 Task: Sort posts by latest.
Action: Mouse moved to (322, 80)
Screenshot: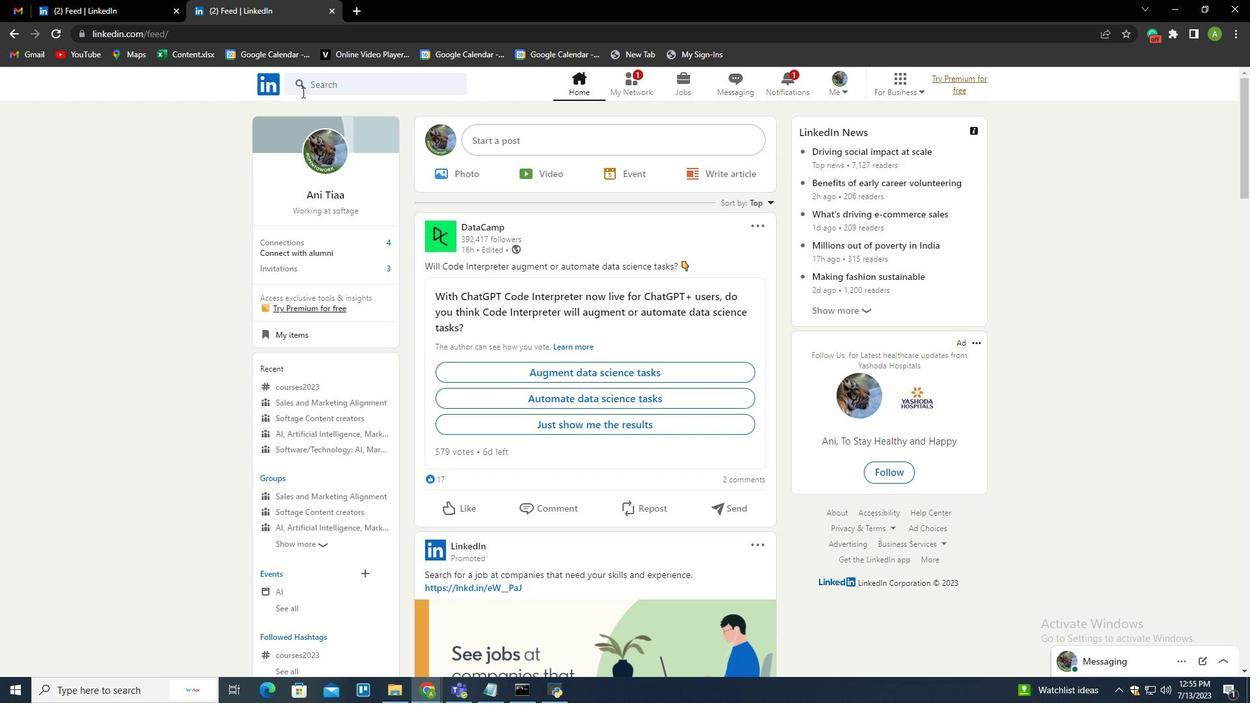 
Action: Mouse pressed left at (322, 80)
Screenshot: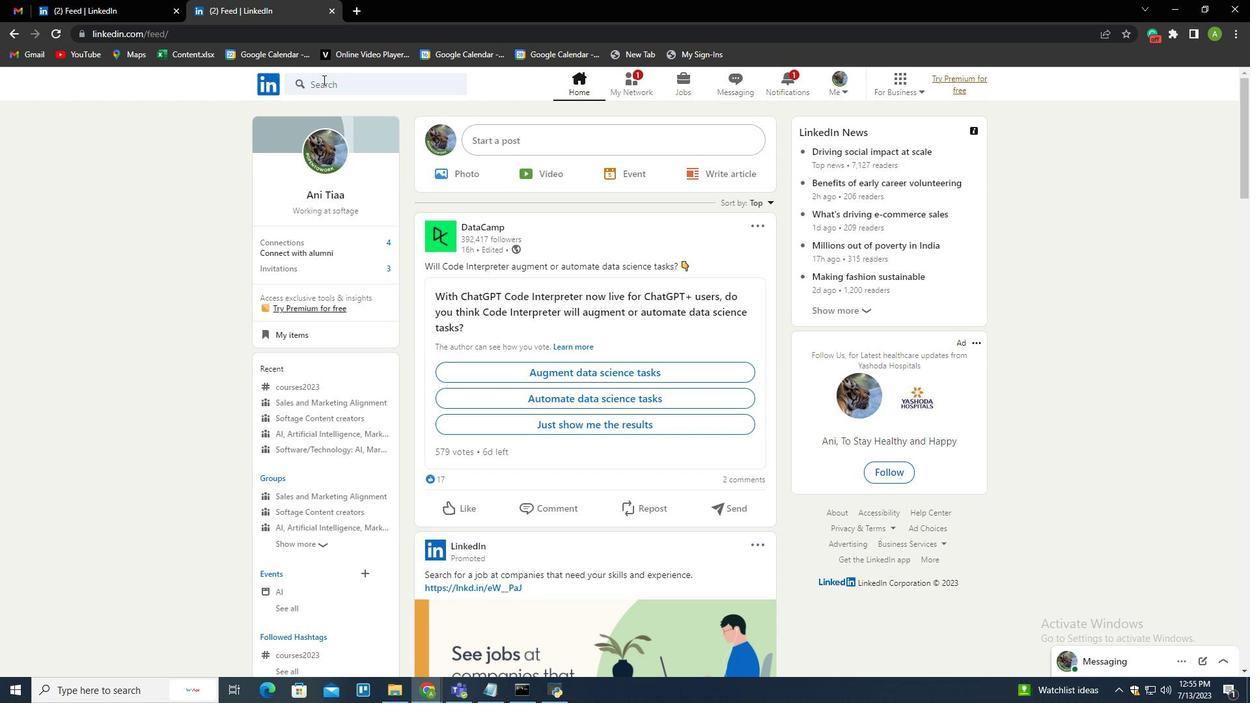 
Action: Mouse moved to (346, 191)
Screenshot: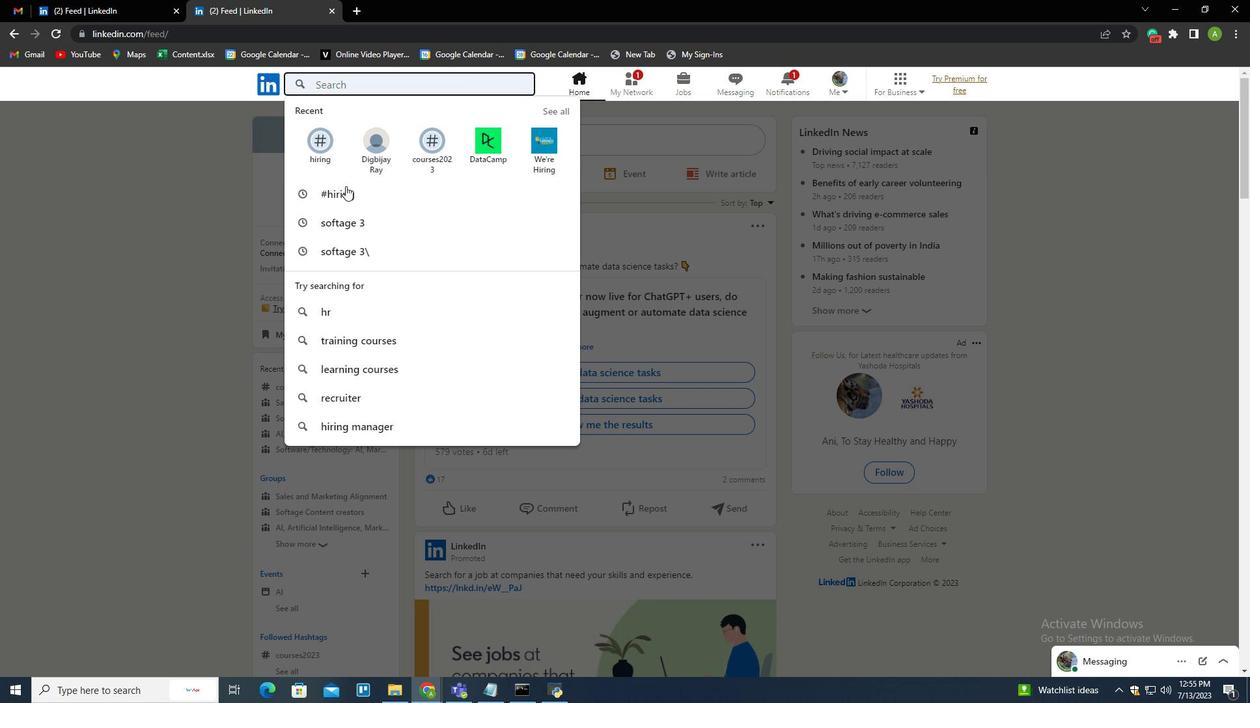 
Action: Mouse pressed left at (346, 191)
Screenshot: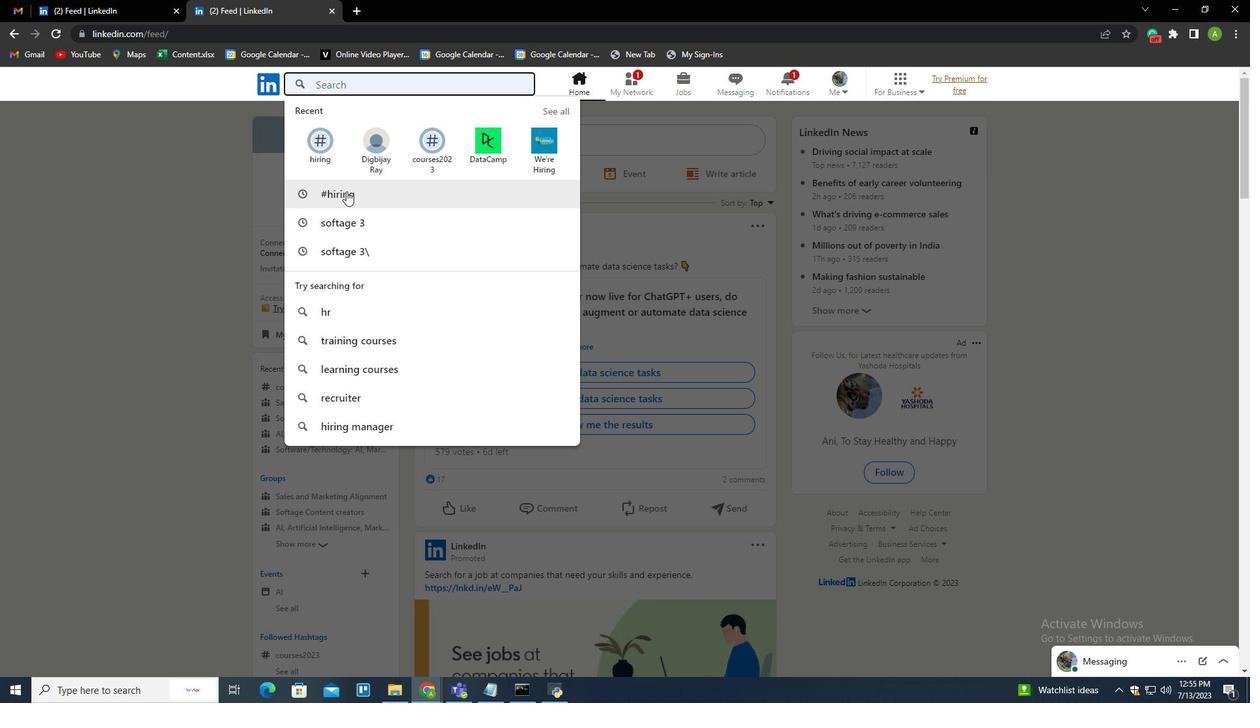 
Action: Mouse moved to (284, 125)
Screenshot: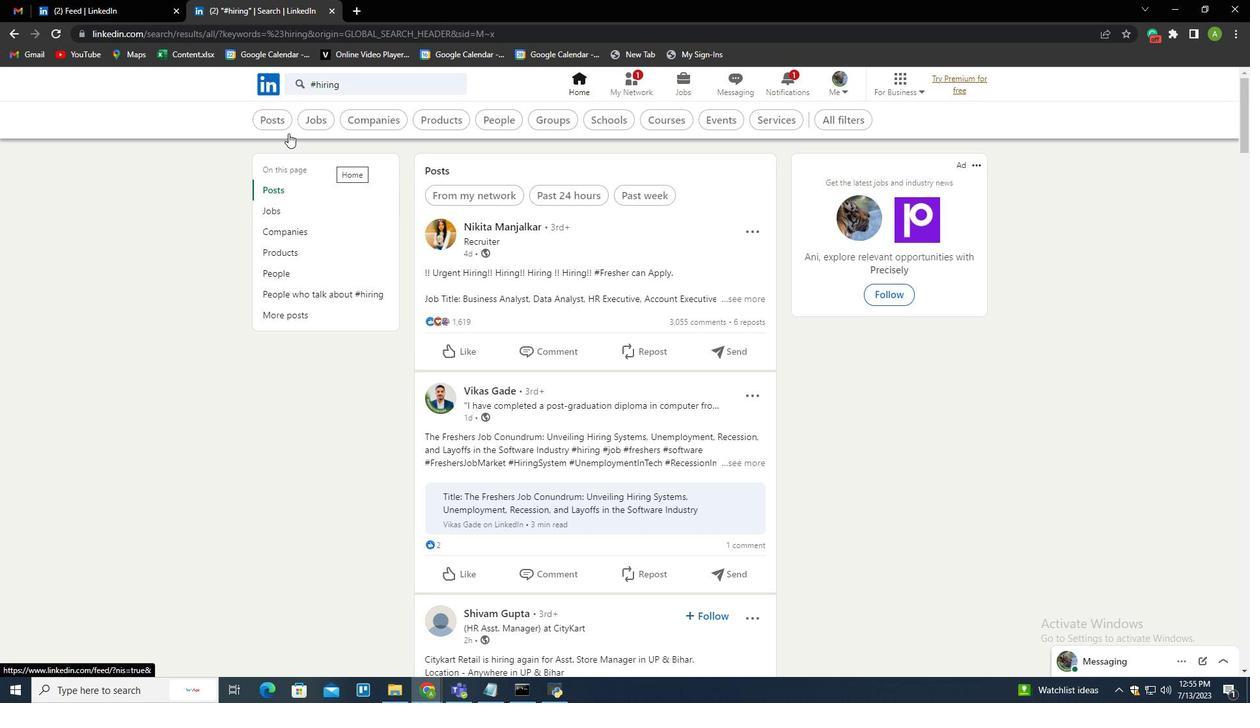 
Action: Mouse pressed left at (284, 125)
Screenshot: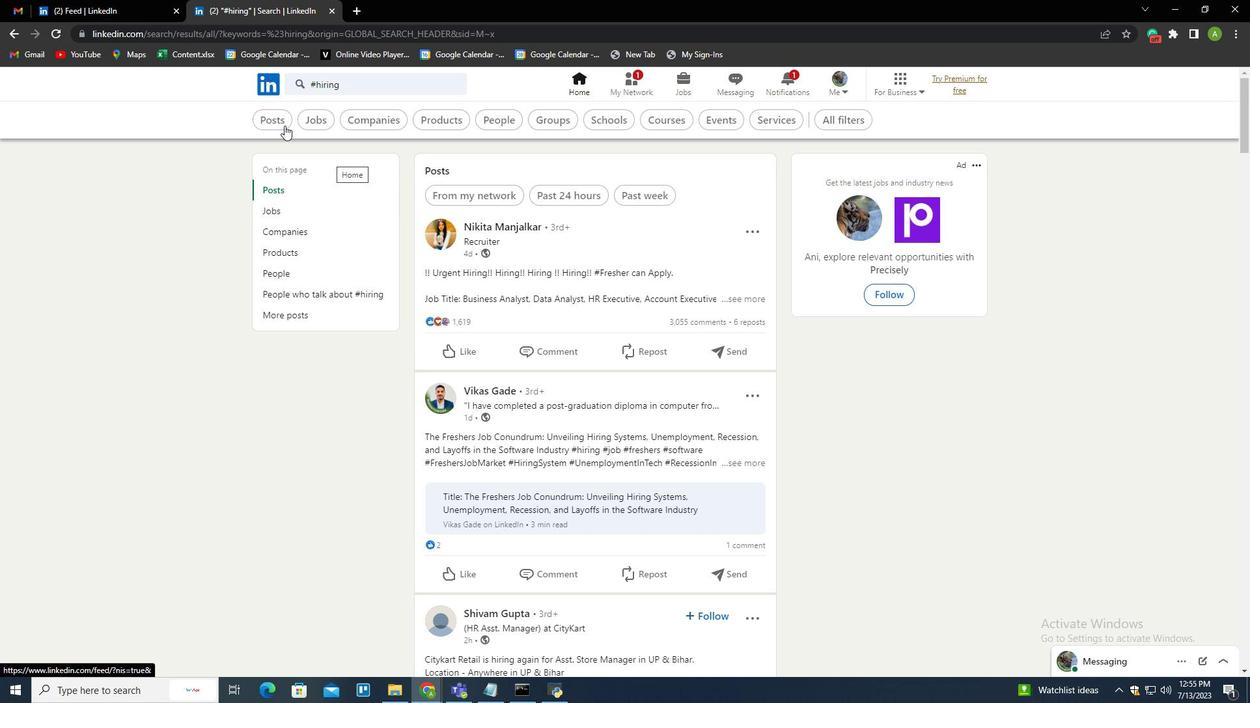 
Action: Mouse moved to (366, 122)
Screenshot: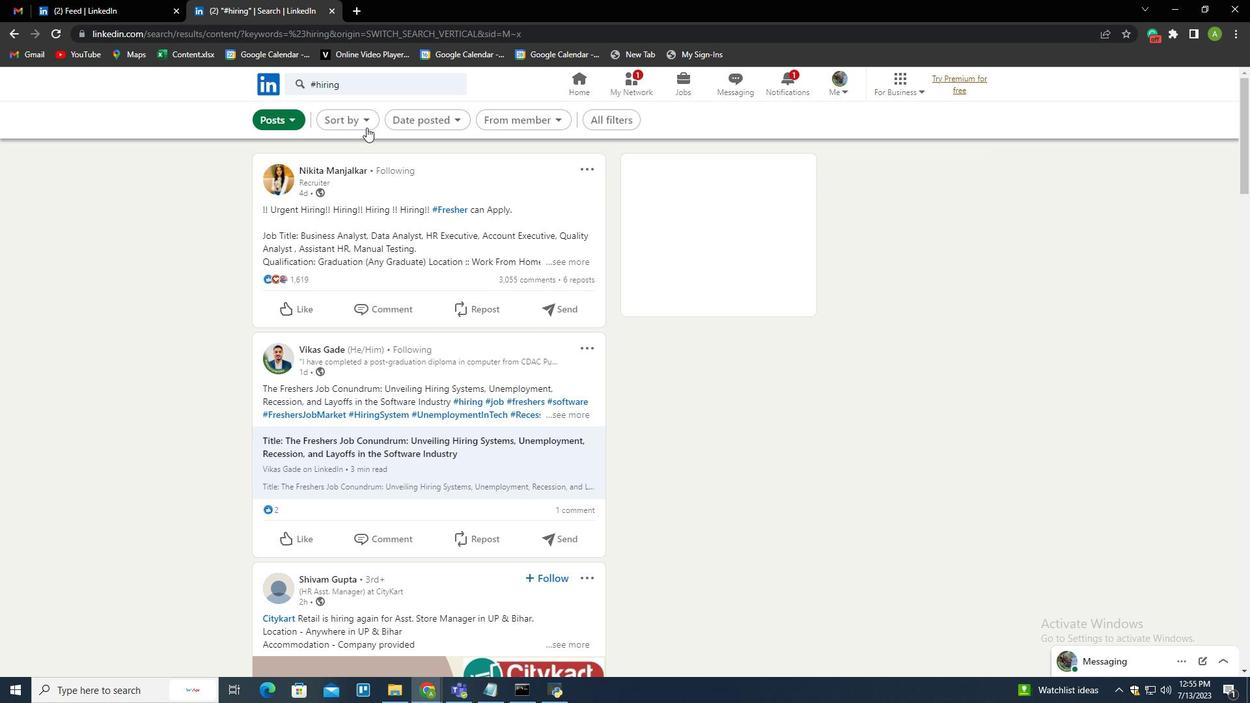 
Action: Mouse pressed left at (366, 122)
Screenshot: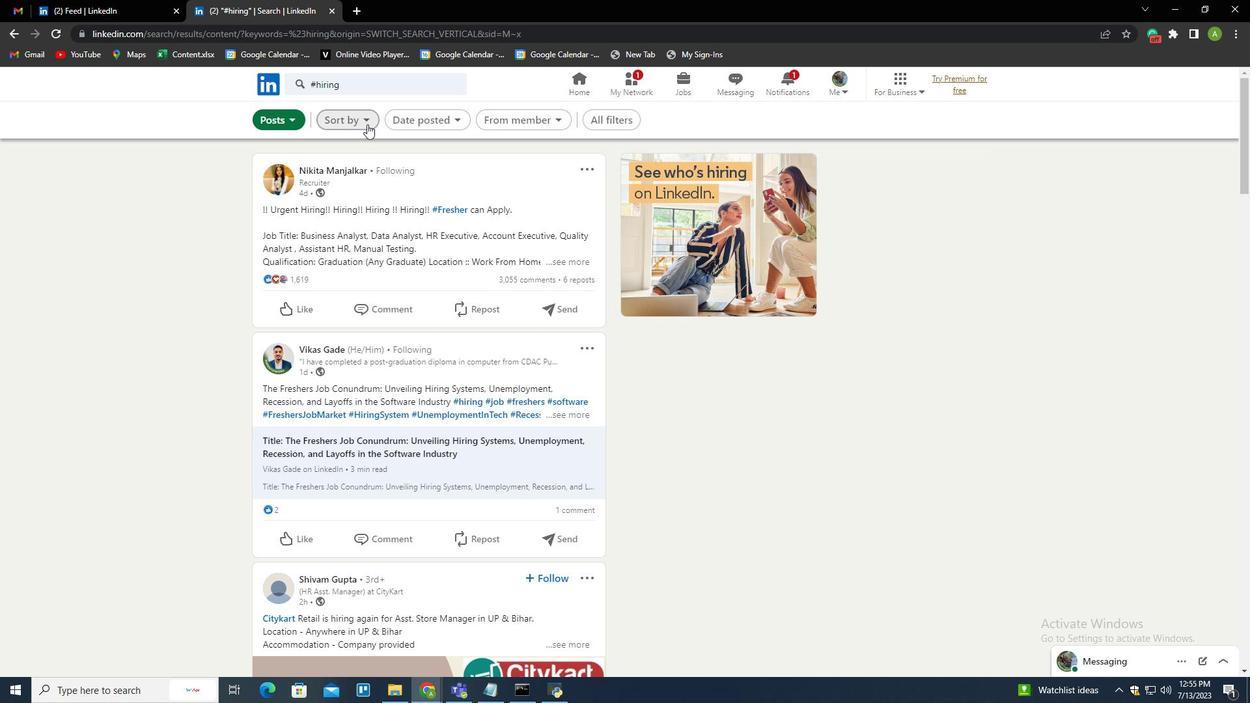 
Action: Mouse moved to (272, 181)
Screenshot: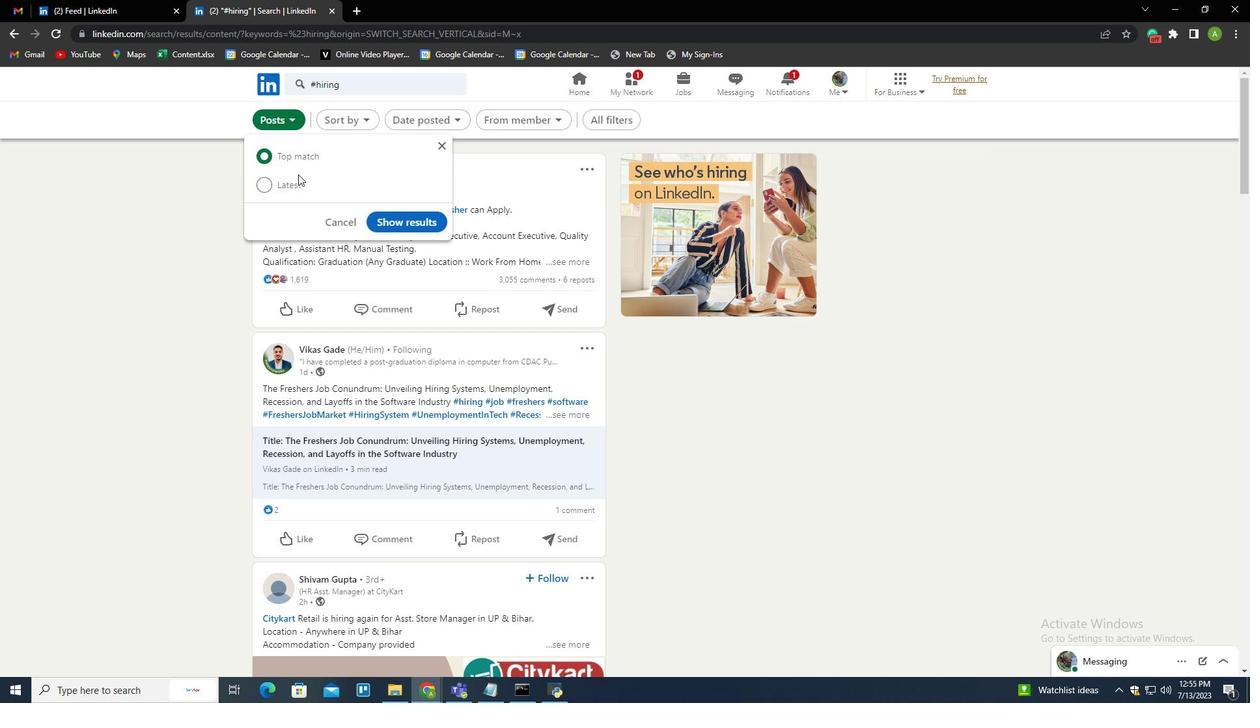 
Action: Mouse pressed left at (272, 181)
Screenshot: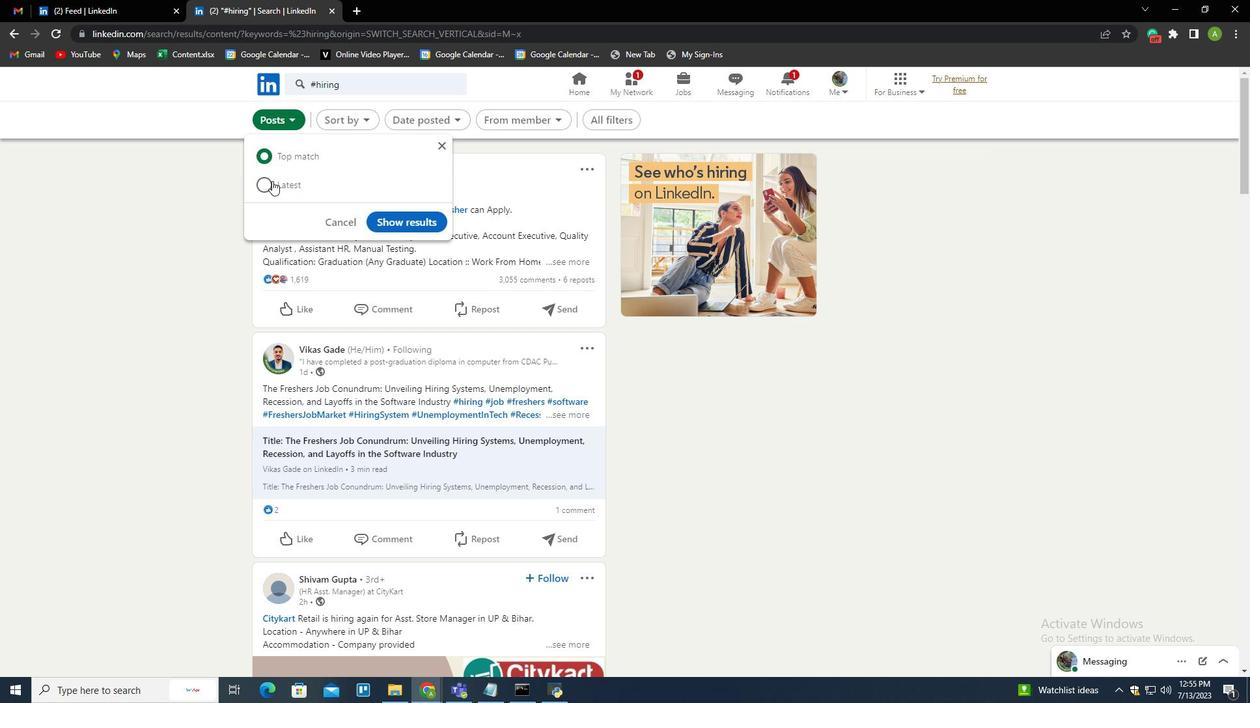 
Action: Mouse moved to (410, 220)
Screenshot: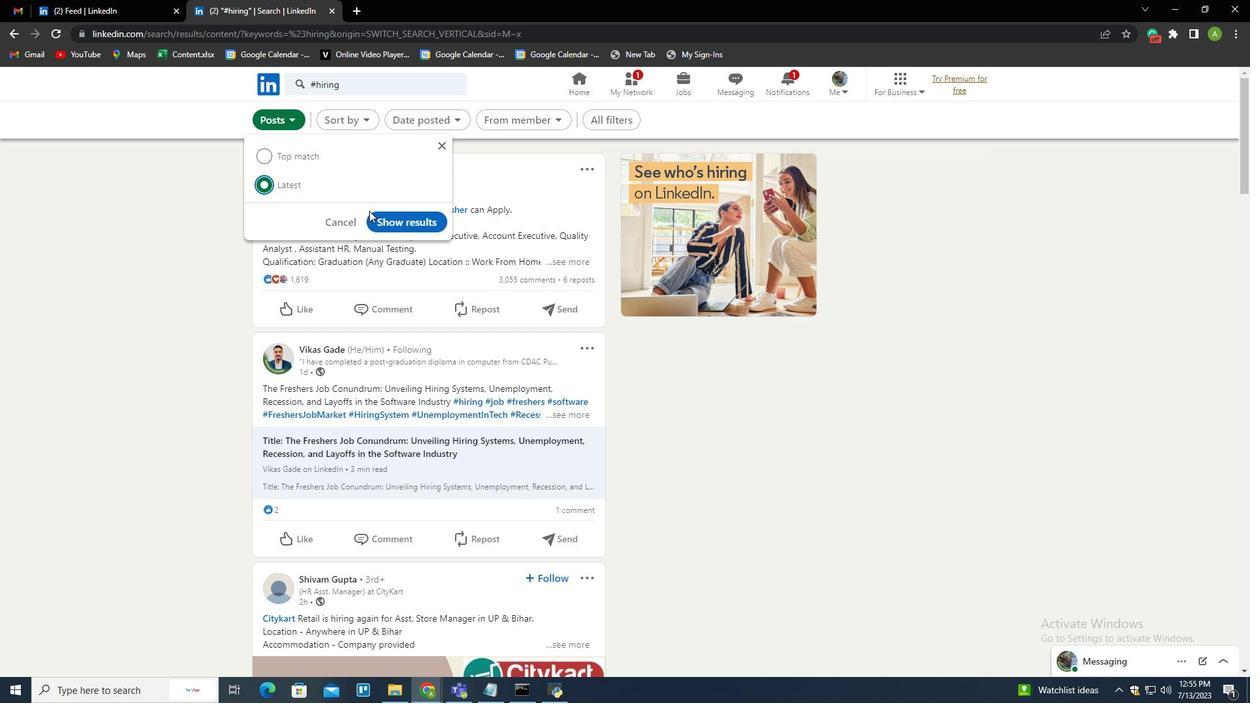 
Action: Mouse pressed left at (410, 220)
Screenshot: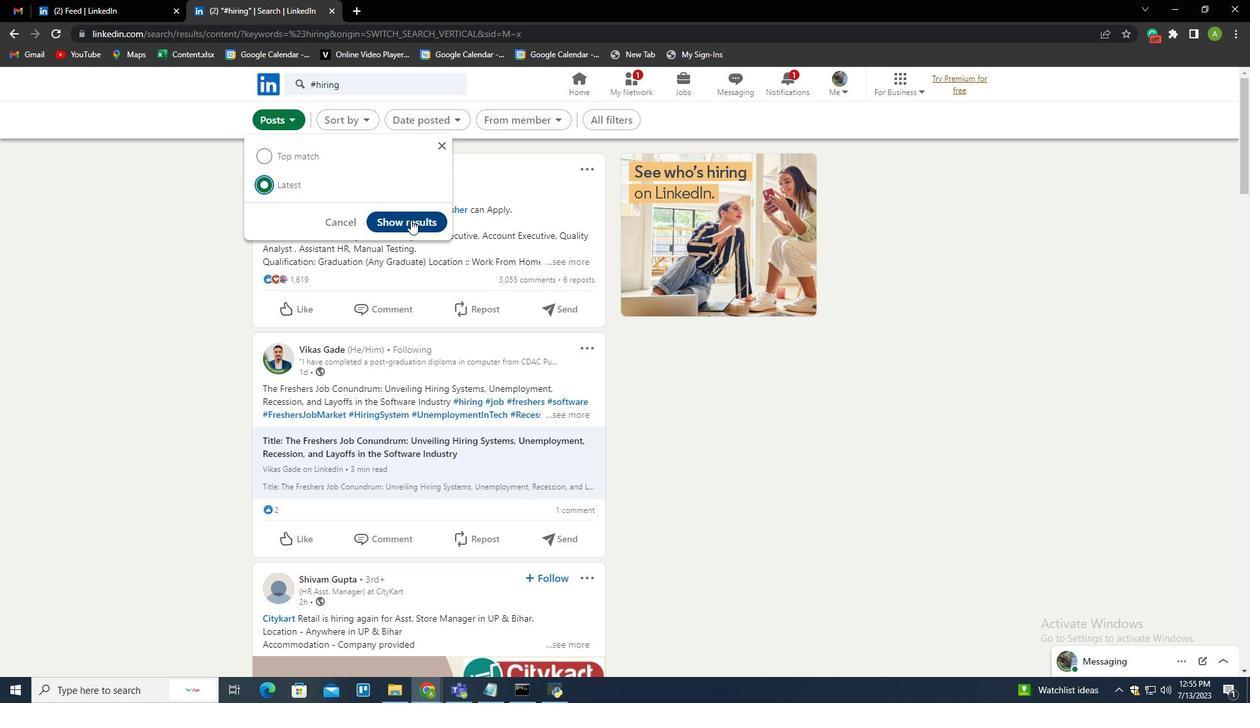
